Task: Create a blank project AutoBoost with privacy Public and default view as List and in the team Taskers . Create three sections in the project as To-Do, Doing and Done
Action: Mouse moved to (73, 55)
Screenshot: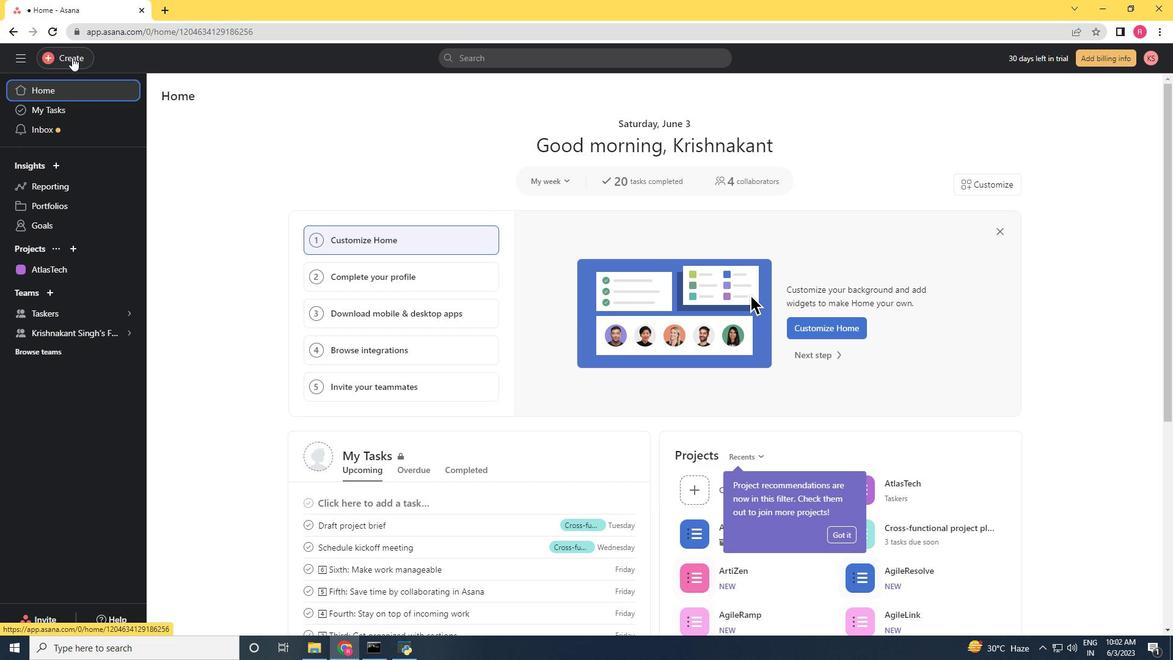 
Action: Mouse pressed left at (73, 55)
Screenshot: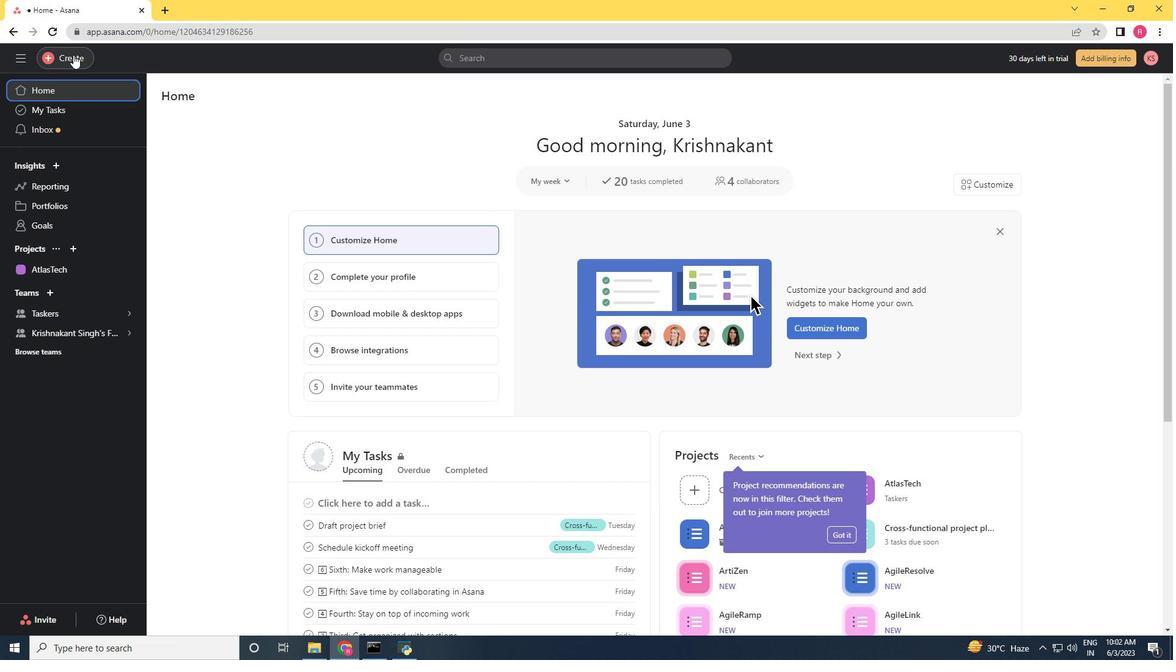 
Action: Mouse moved to (135, 77)
Screenshot: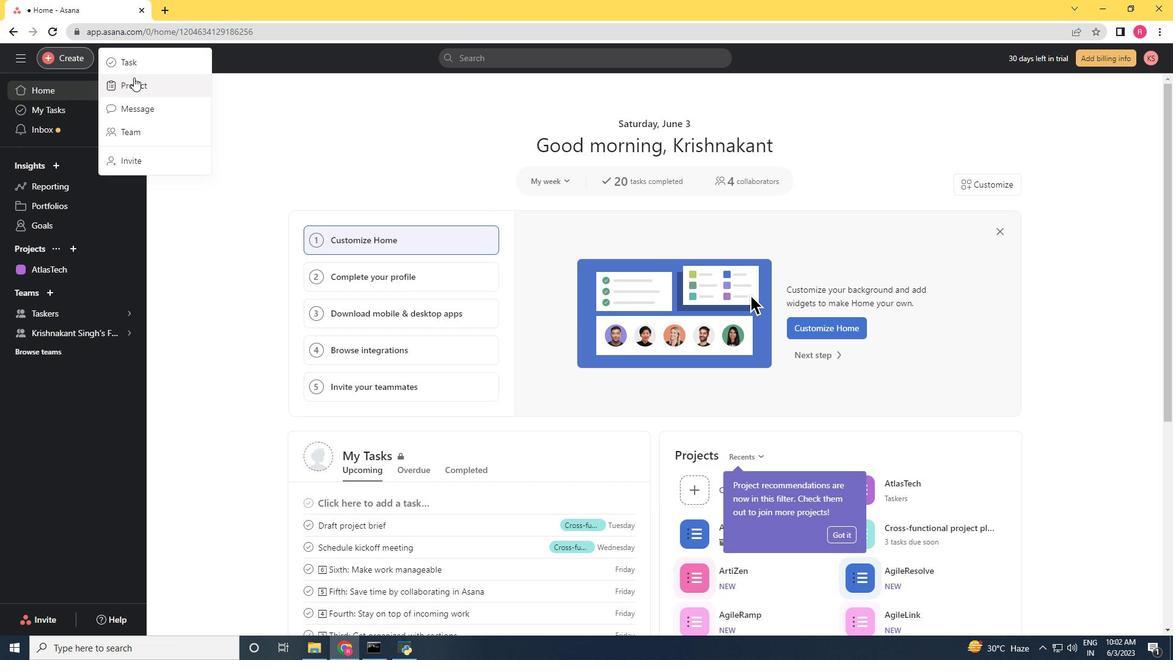 
Action: Mouse pressed left at (135, 77)
Screenshot: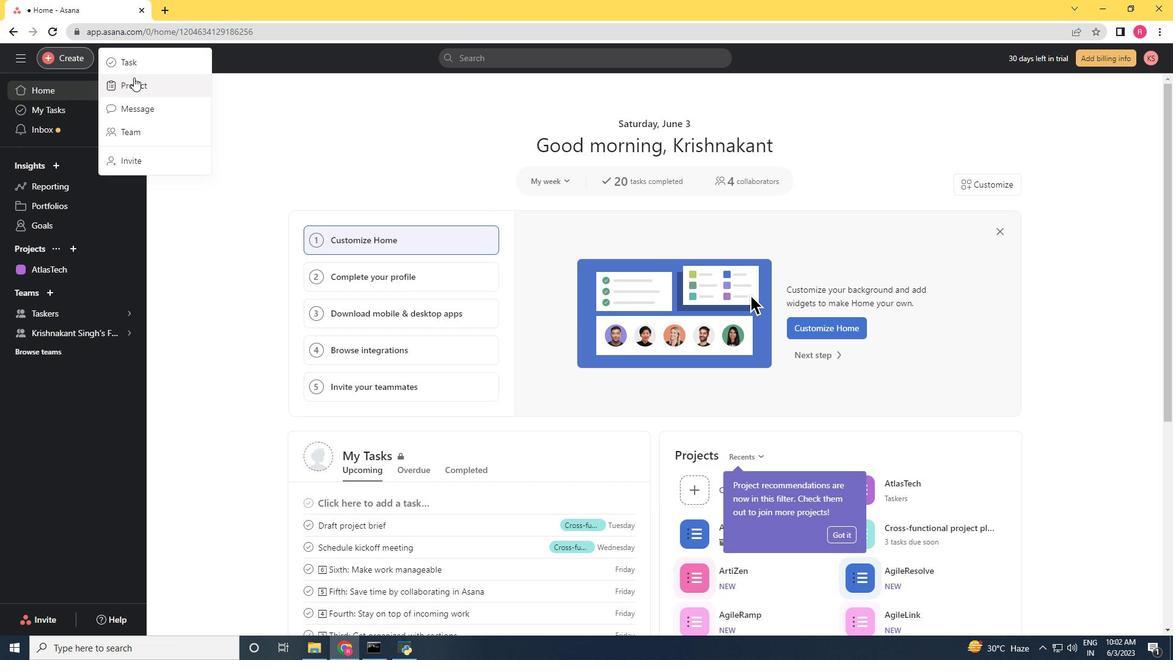 
Action: Mouse moved to (519, 279)
Screenshot: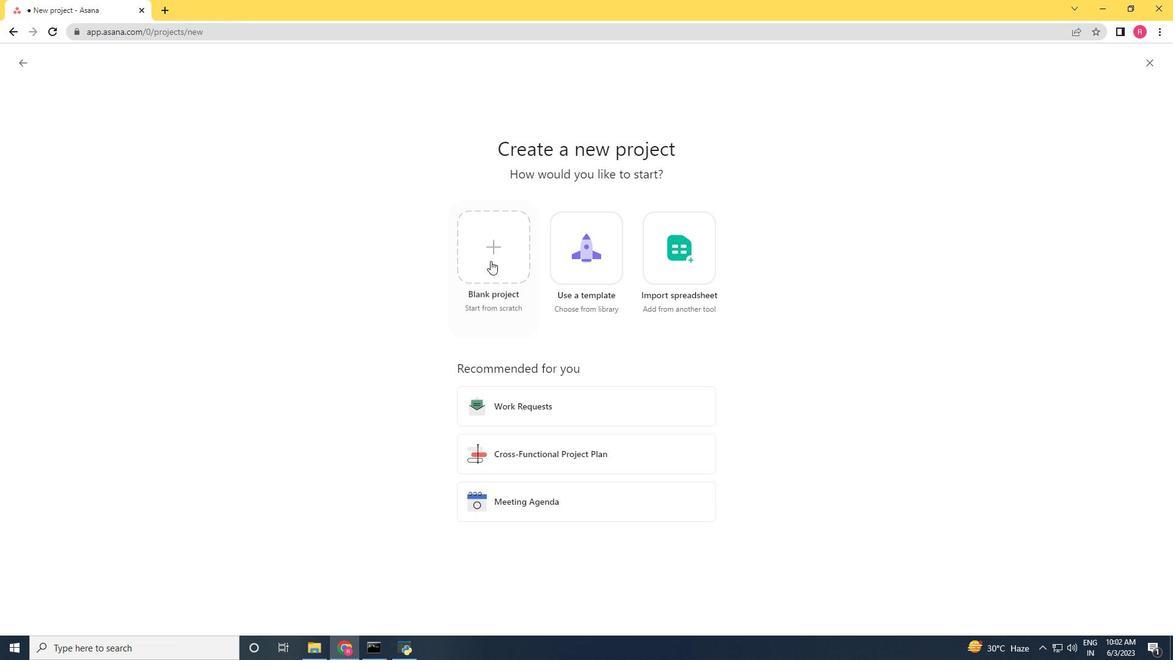 
Action: Mouse pressed left at (519, 279)
Screenshot: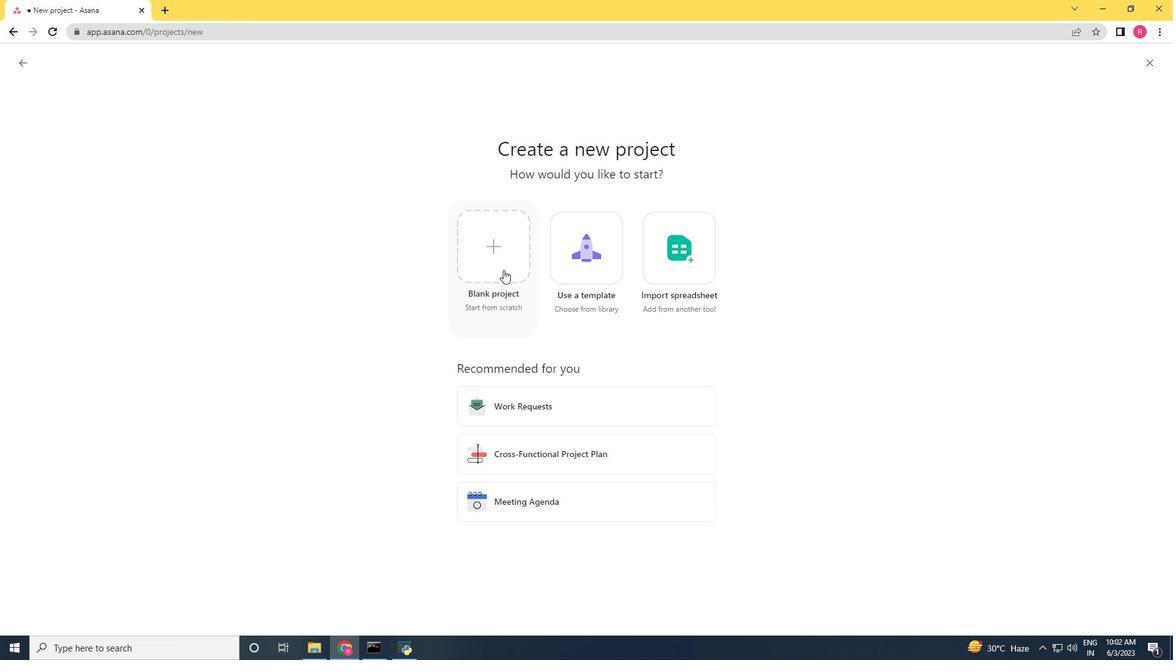 
Action: Mouse moved to (149, 180)
Screenshot: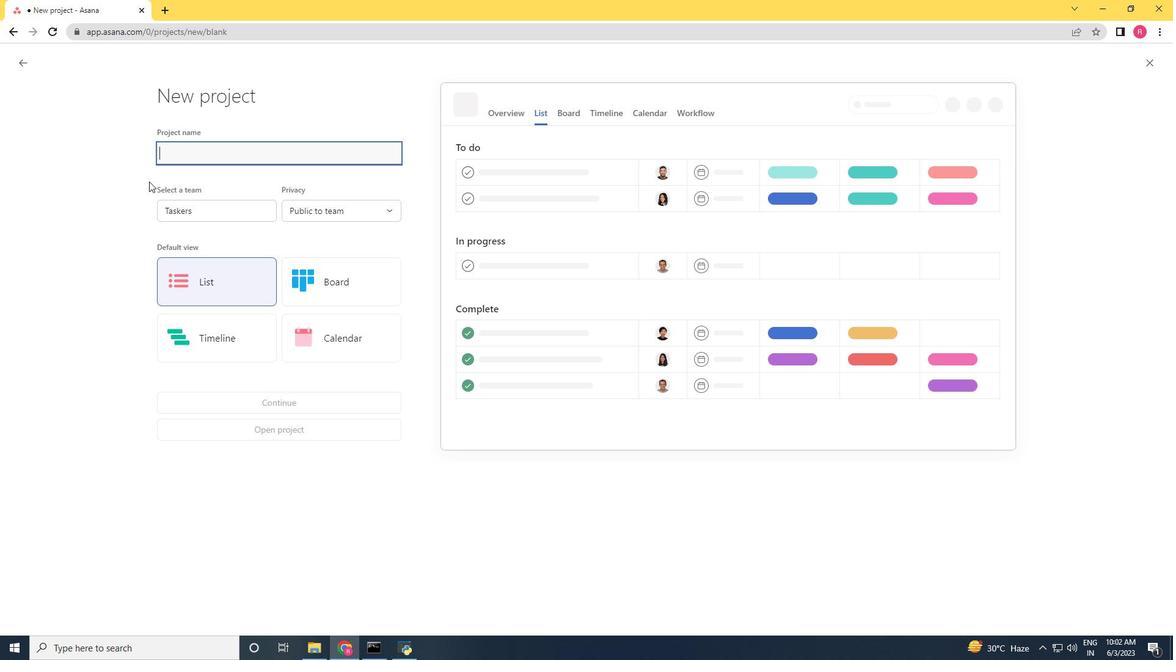 
Action: Key pressed <Key.shift>Au
Screenshot: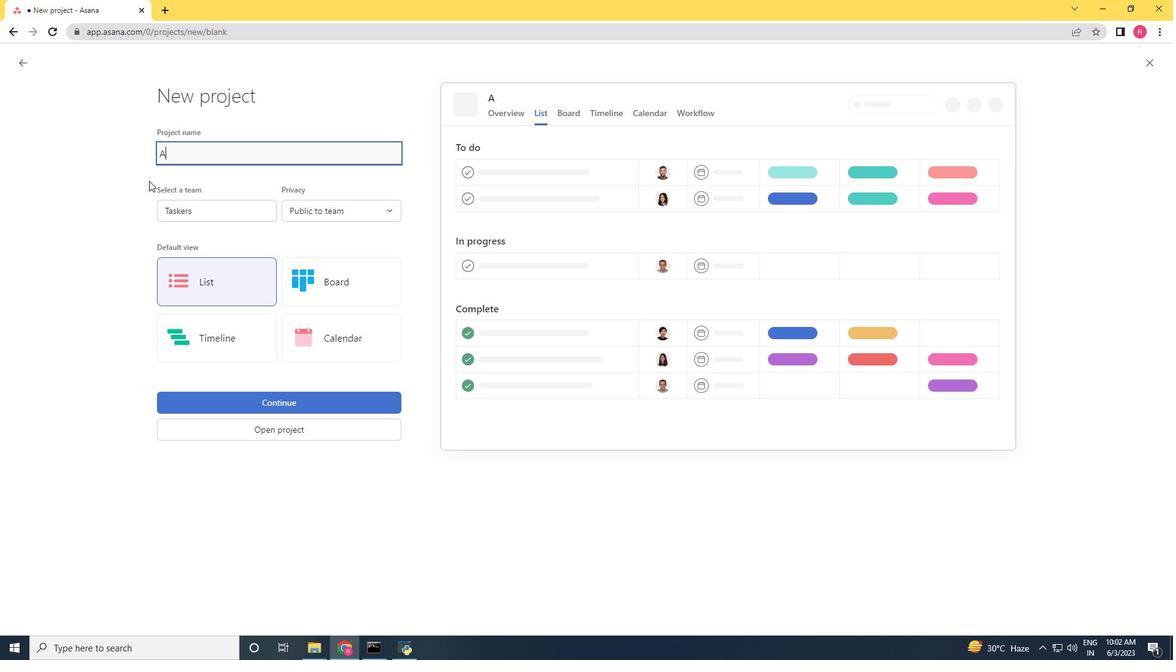 
Action: Mouse moved to (148, 180)
Screenshot: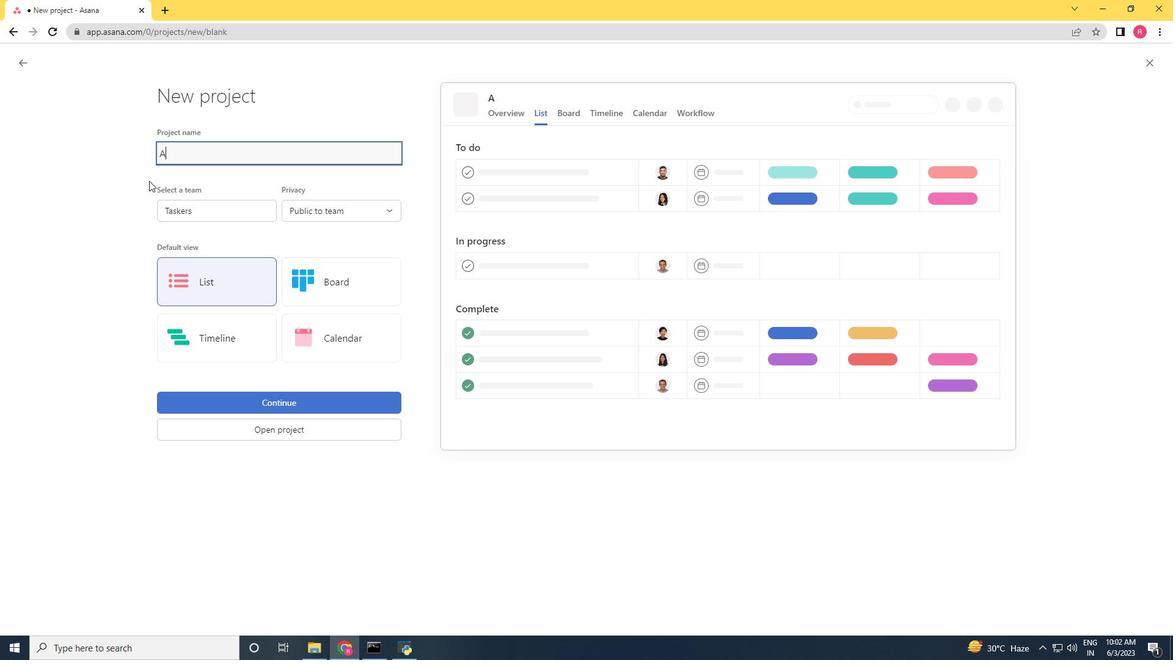 
Action: Key pressed to<Key.shift>Boost
Screenshot: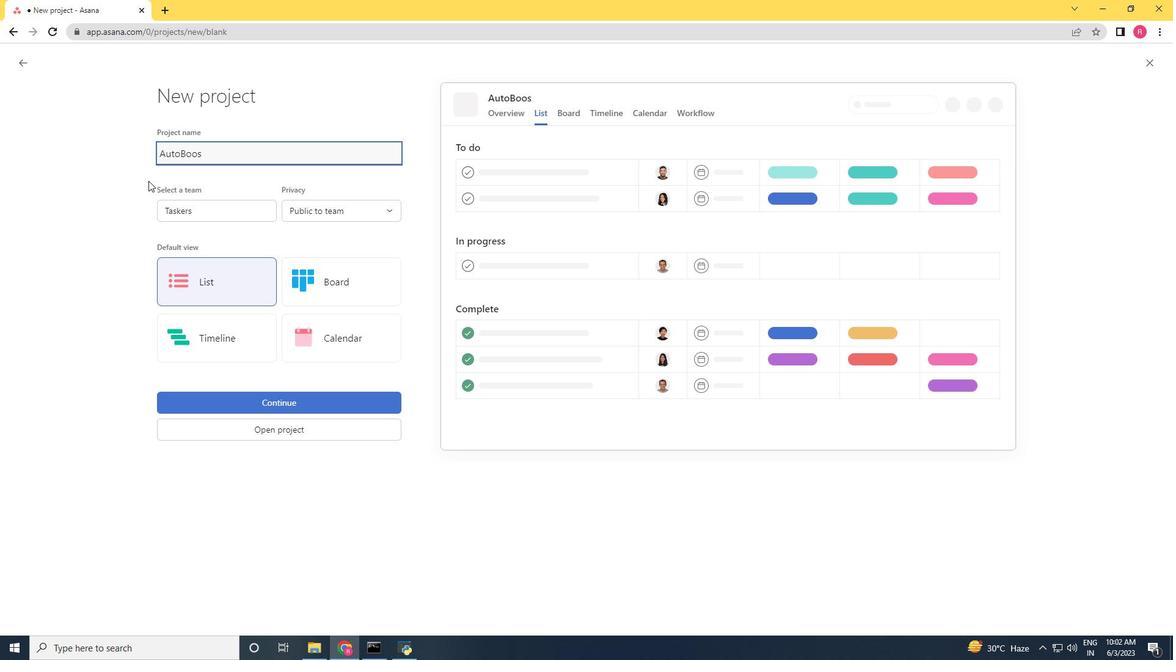 
Action: Mouse moved to (260, 271)
Screenshot: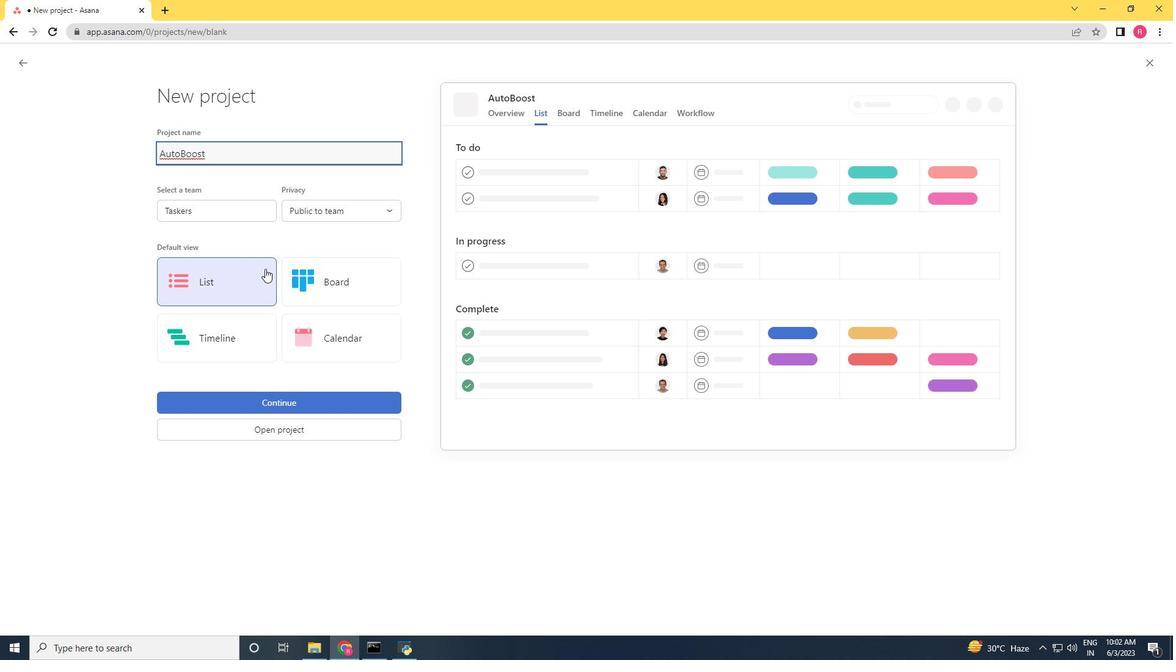
Action: Mouse pressed left at (260, 271)
Screenshot: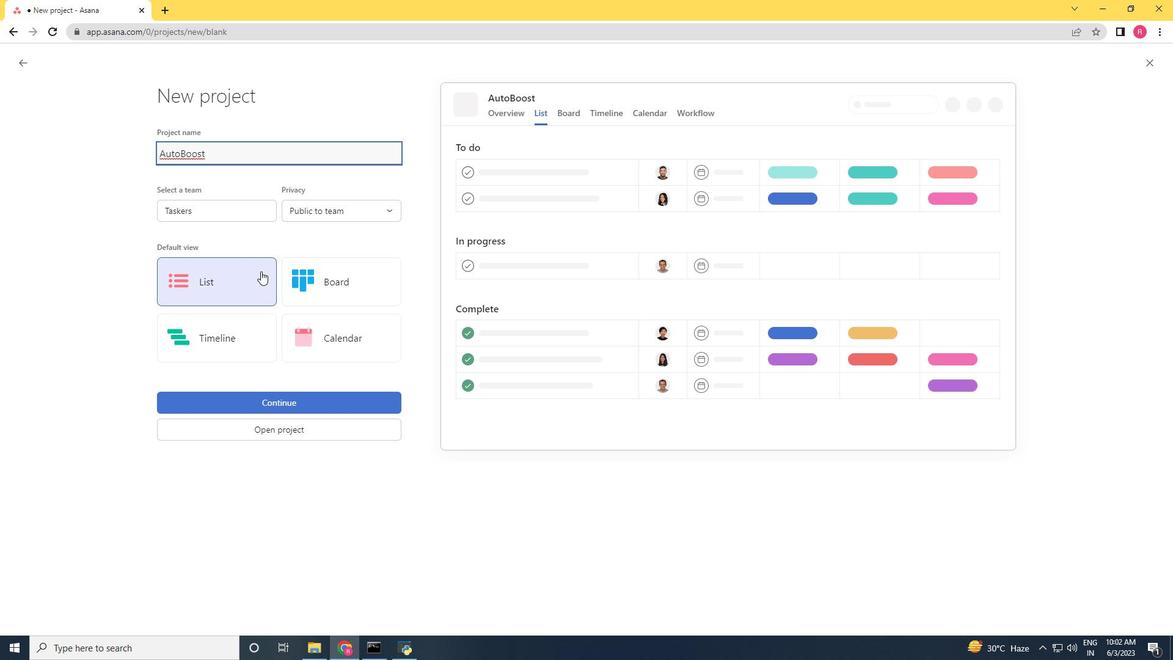 
Action: Mouse moved to (321, 210)
Screenshot: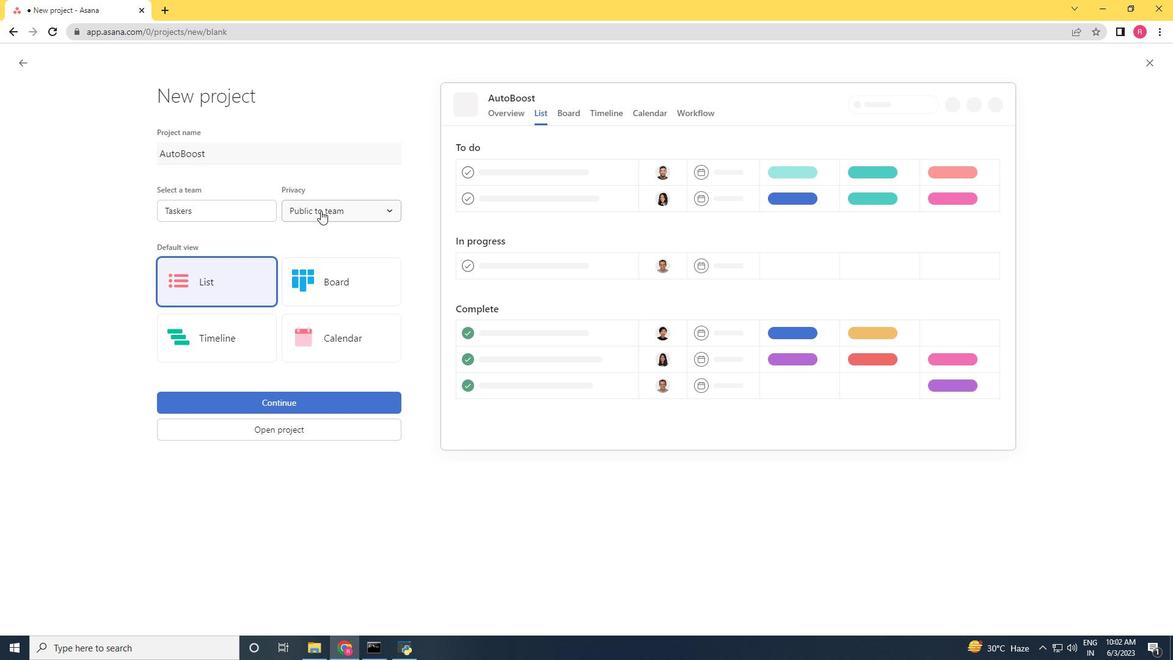 
Action: Mouse pressed left at (321, 210)
Screenshot: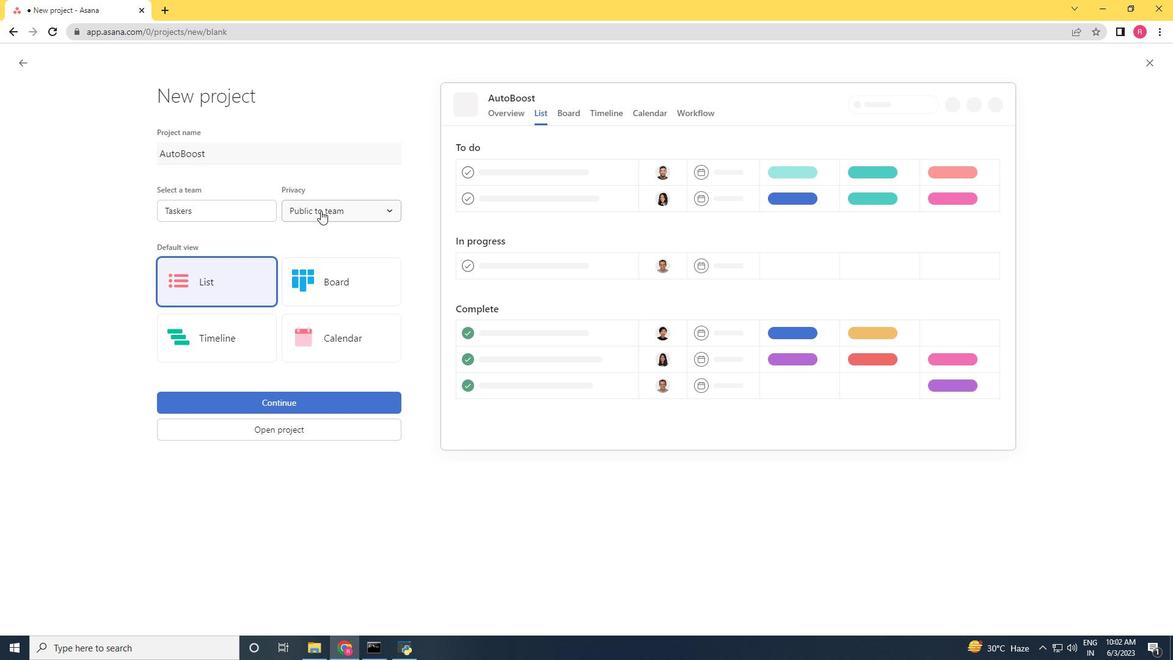 
Action: Mouse moved to (311, 227)
Screenshot: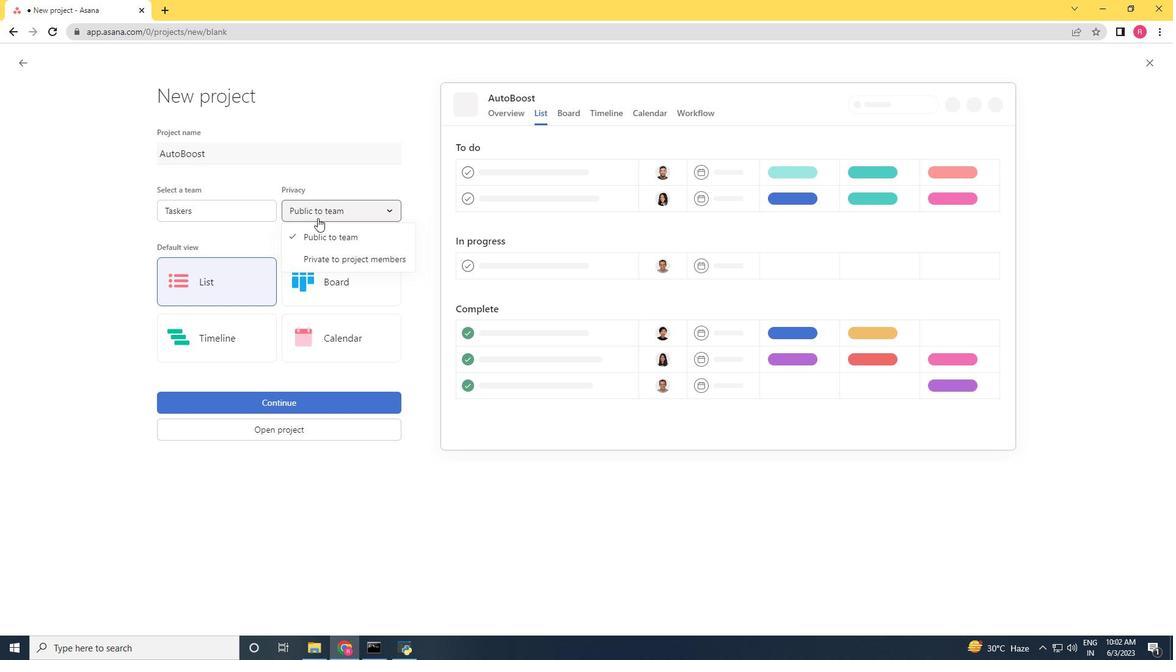 
Action: Mouse pressed left at (311, 227)
Screenshot: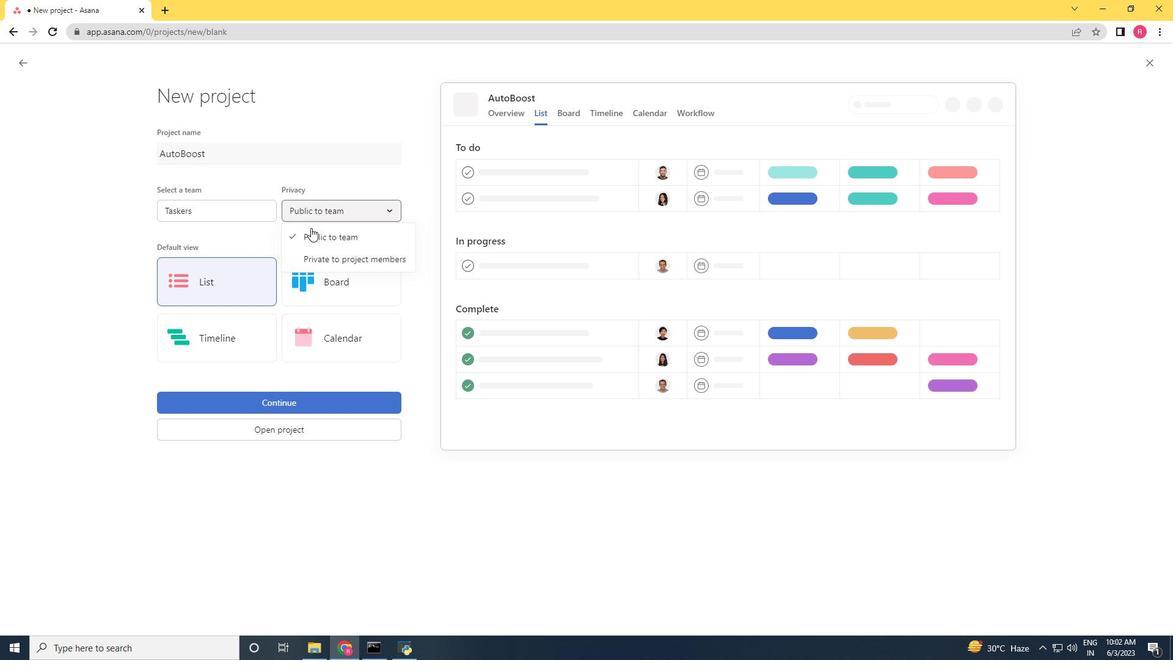 
Action: Mouse moved to (248, 212)
Screenshot: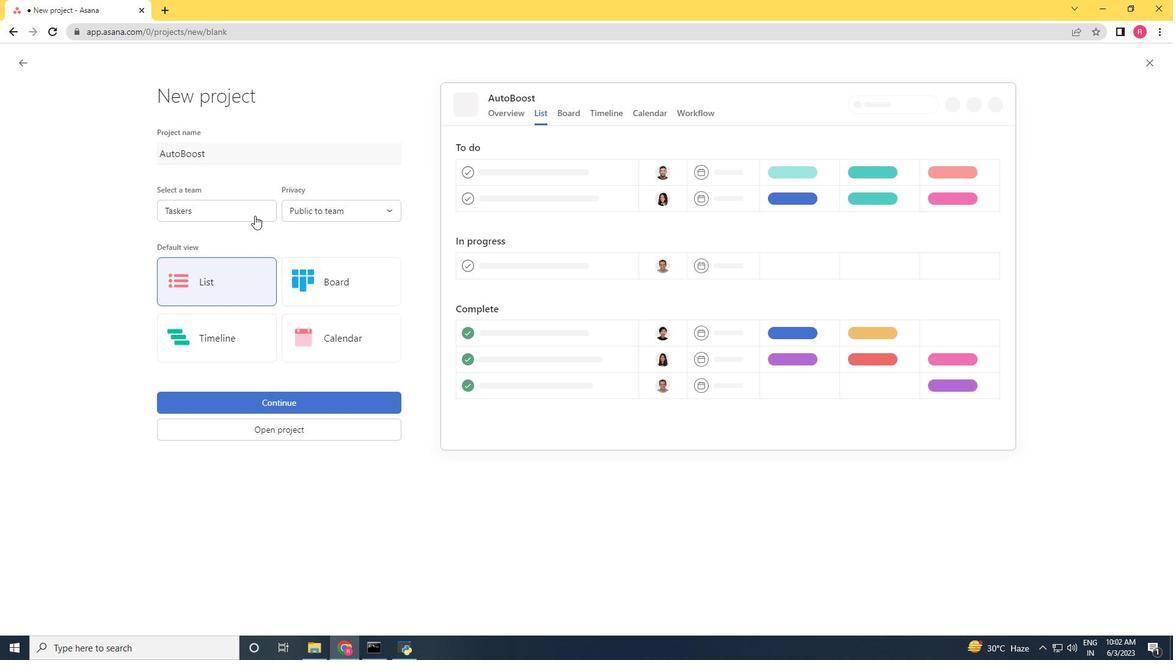 
Action: Mouse pressed left at (248, 212)
Screenshot: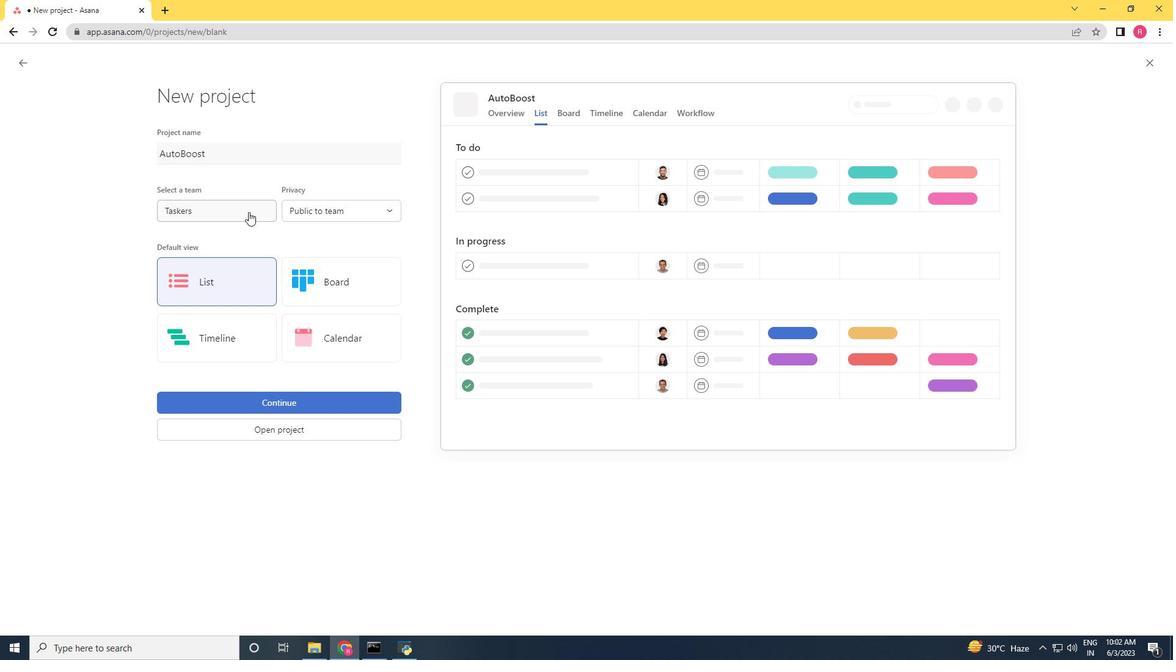 
Action: Mouse moved to (219, 231)
Screenshot: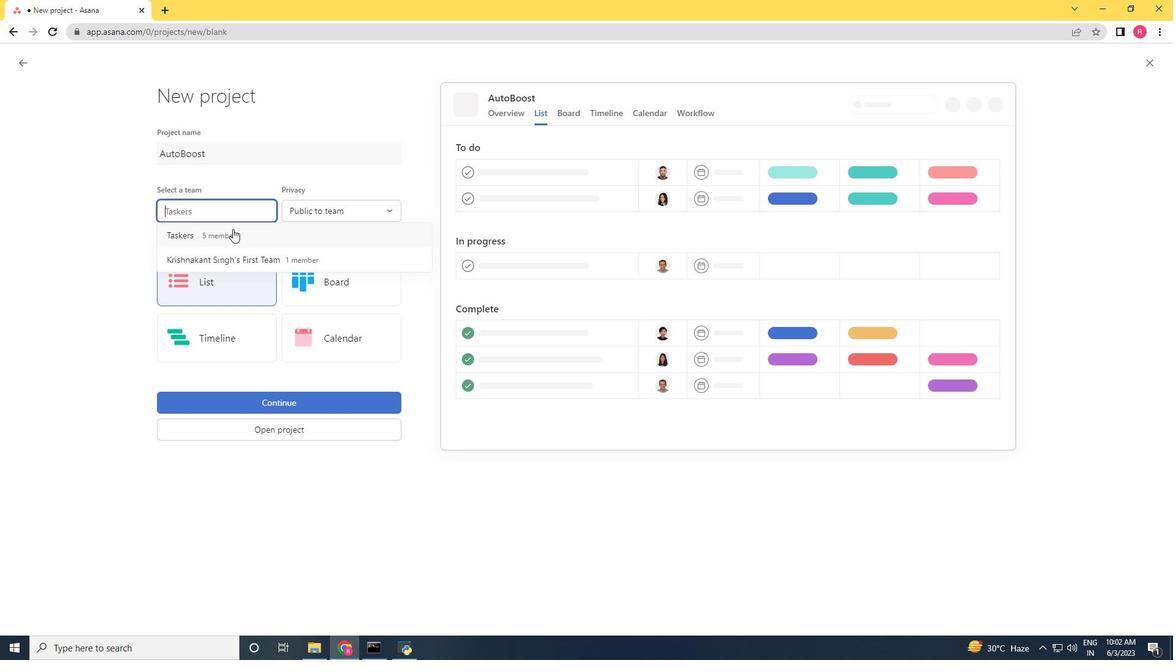 
Action: Mouse pressed left at (219, 231)
Screenshot: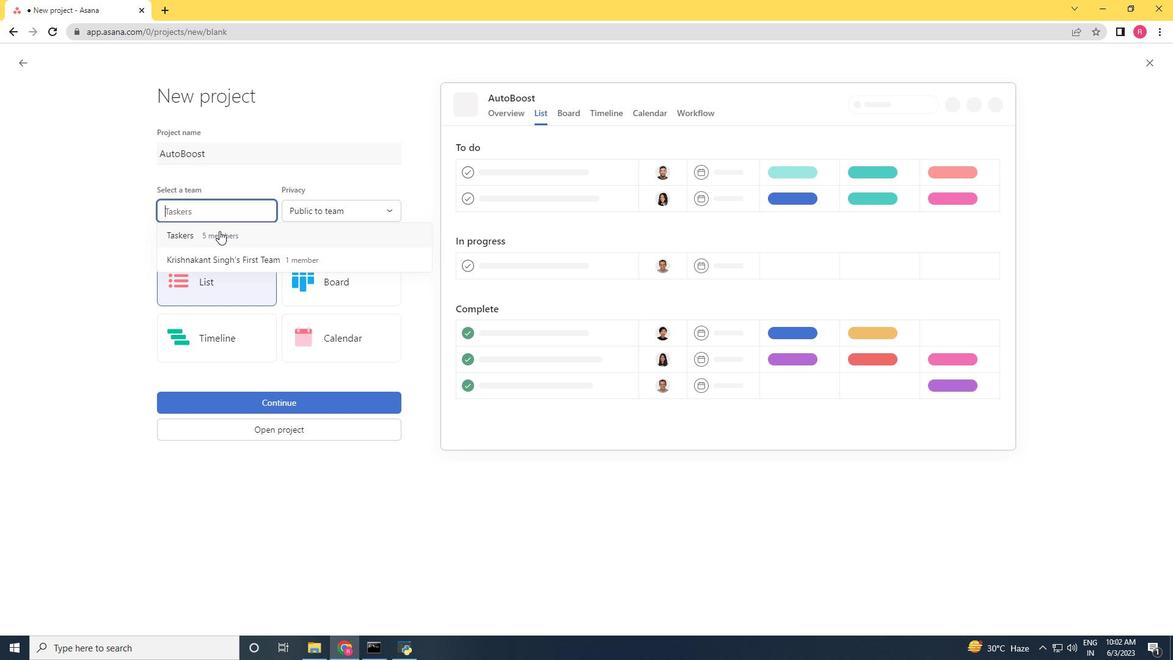 
Action: Mouse moved to (258, 387)
Screenshot: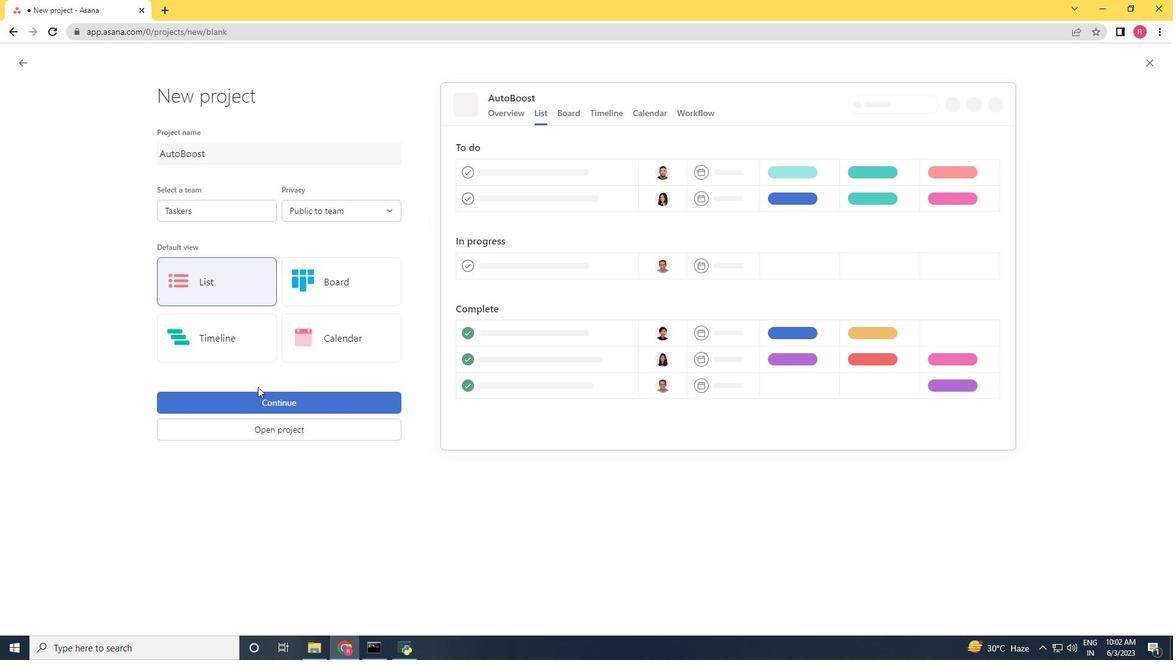 
Action: Mouse pressed left at (258, 387)
Screenshot: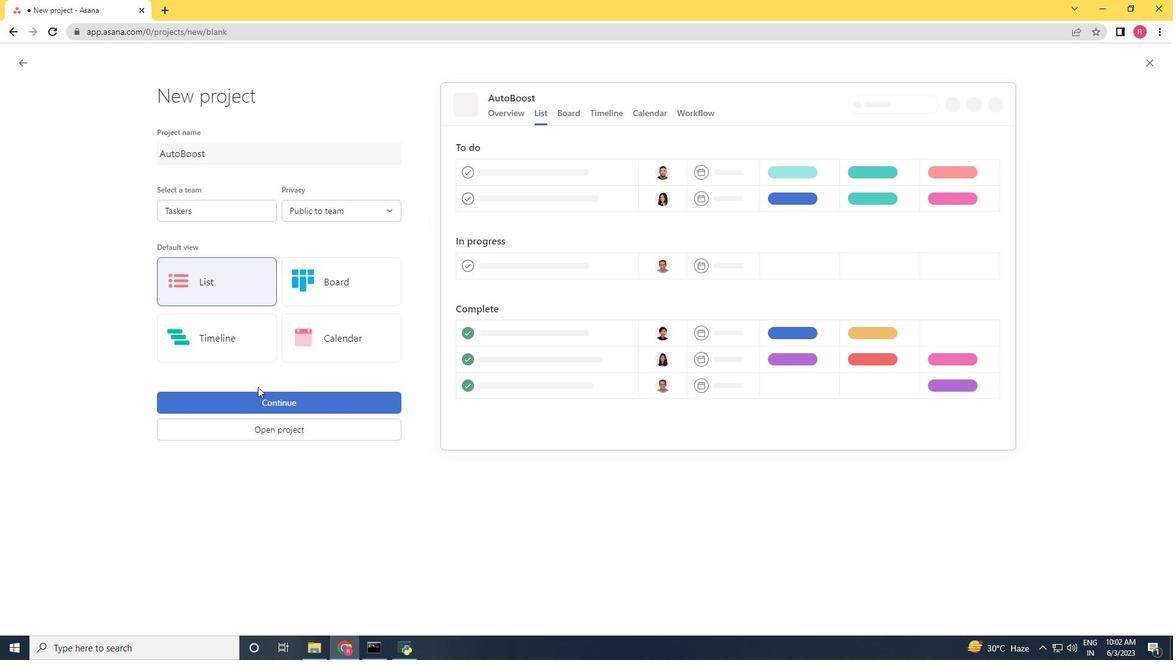 
Action: Mouse moved to (260, 396)
Screenshot: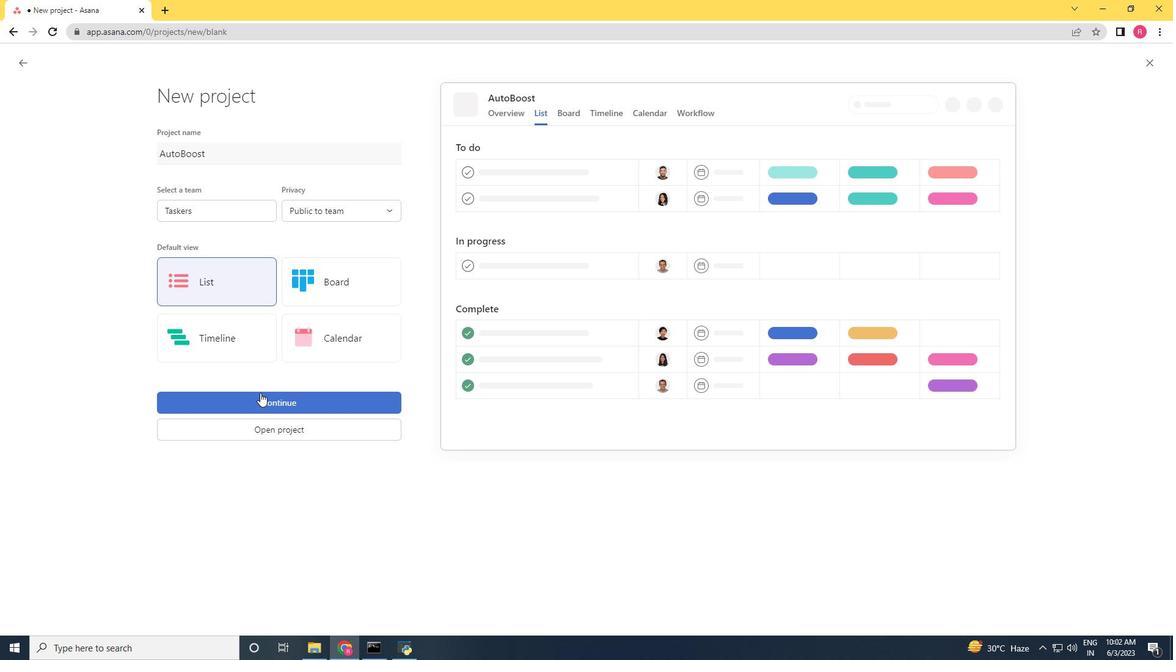 
Action: Mouse pressed left at (260, 396)
Screenshot: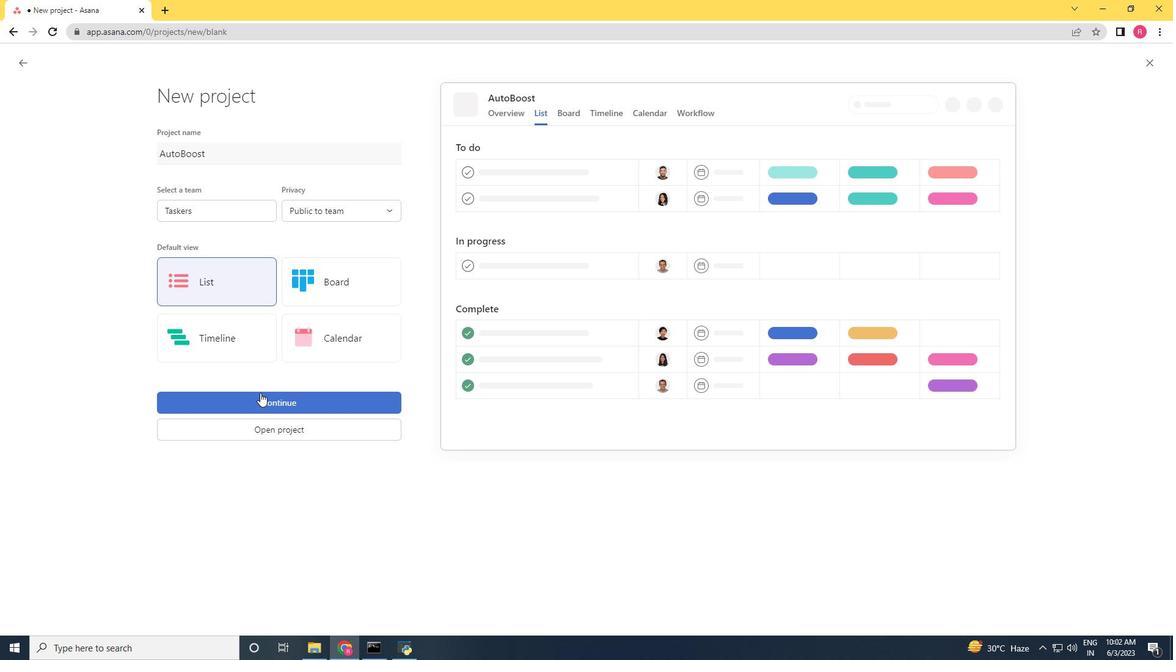 
Action: Mouse moved to (834, 471)
Screenshot: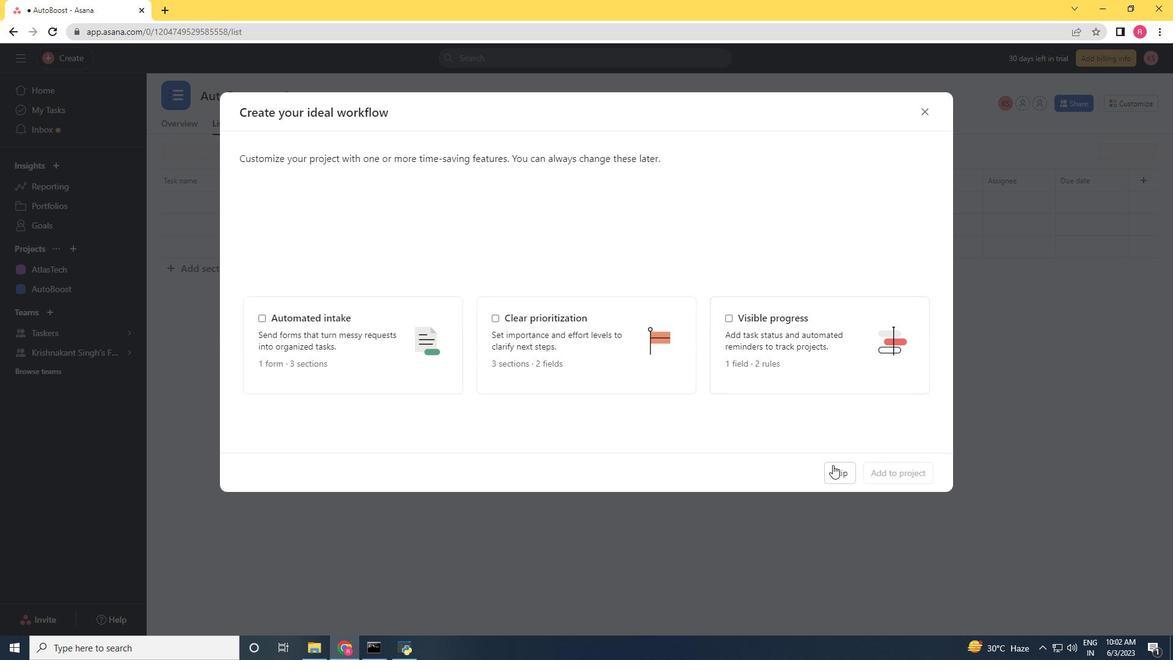 
Action: Mouse pressed left at (834, 471)
Screenshot: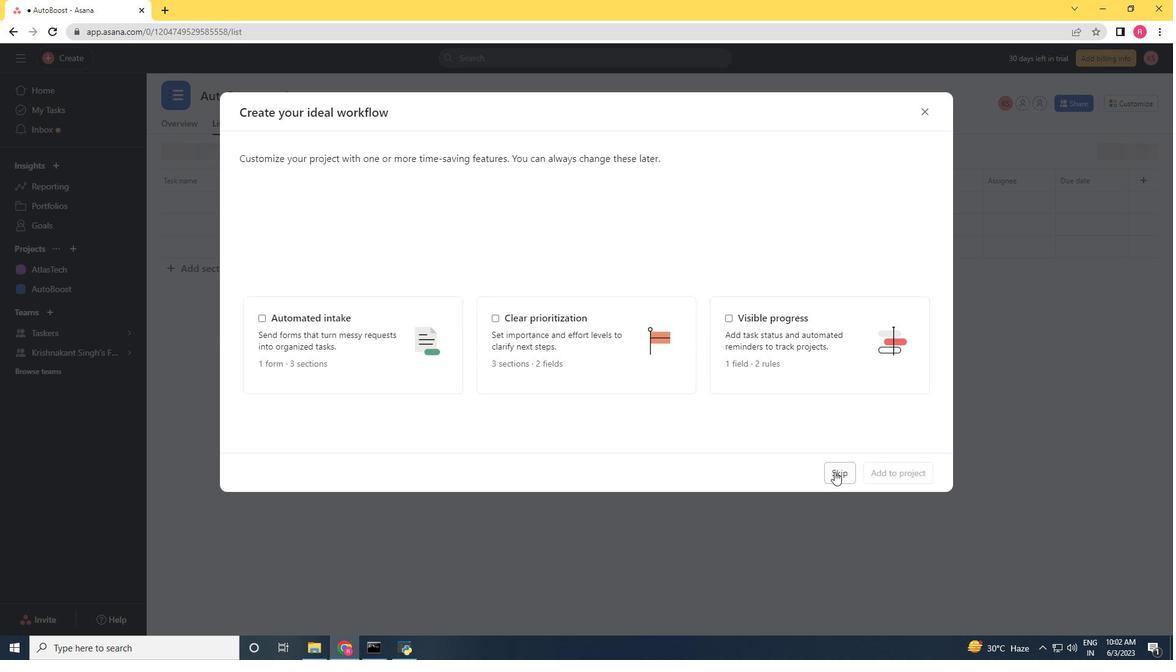 
Action: Mouse moved to (211, 270)
Screenshot: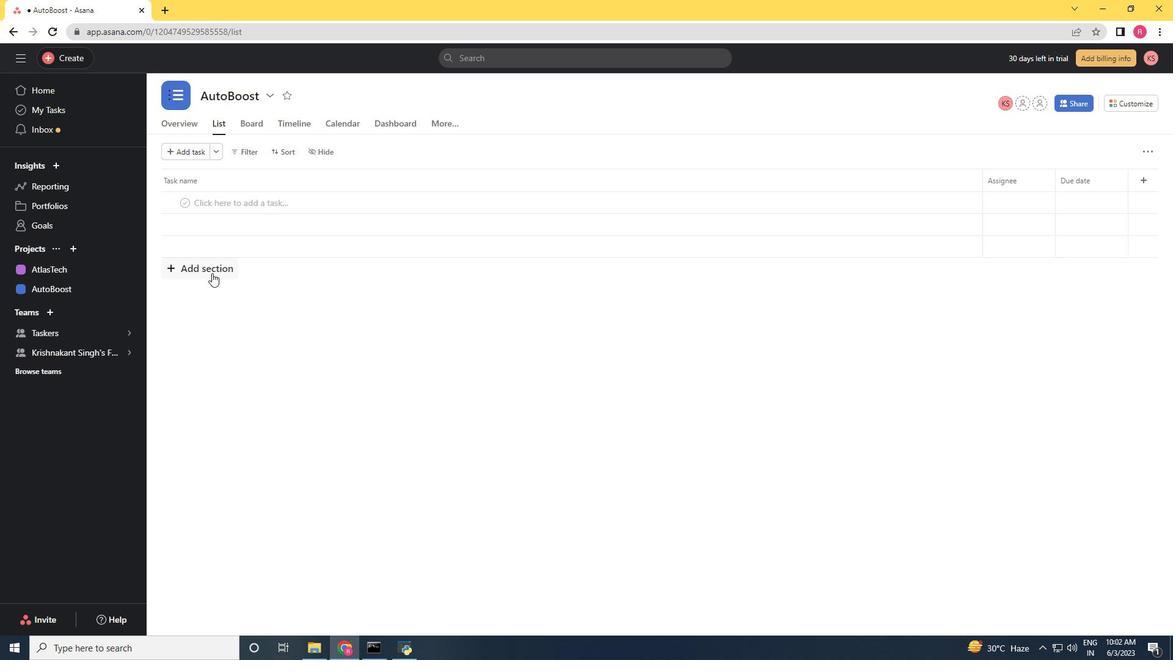 
Action: Mouse pressed left at (211, 270)
Screenshot: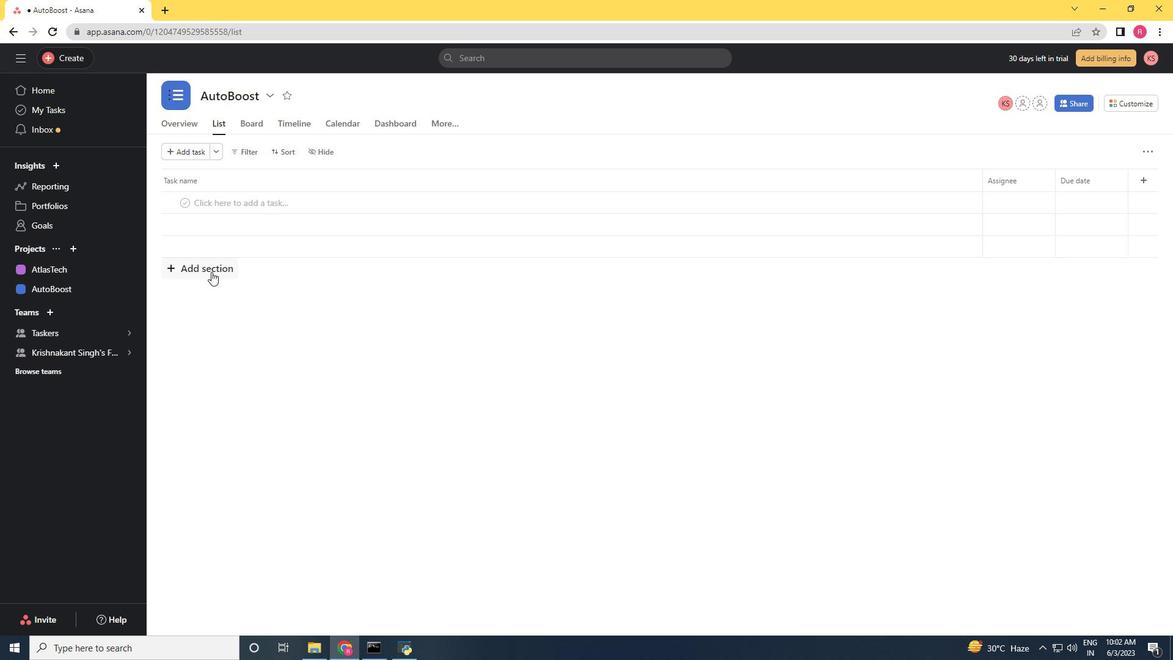 
Action: Key pressed <Key.shift><Key.shift><Key.shift><Key.shift><Key.shift><Key.shift><Key.shift>To-<Key.shift><Key.shift><Key.shift><Key.shift><Key.shift><Key.shift><Key.shift><Key.shift><Key.shift><Key.shift><Key.shift>Do
Screenshot: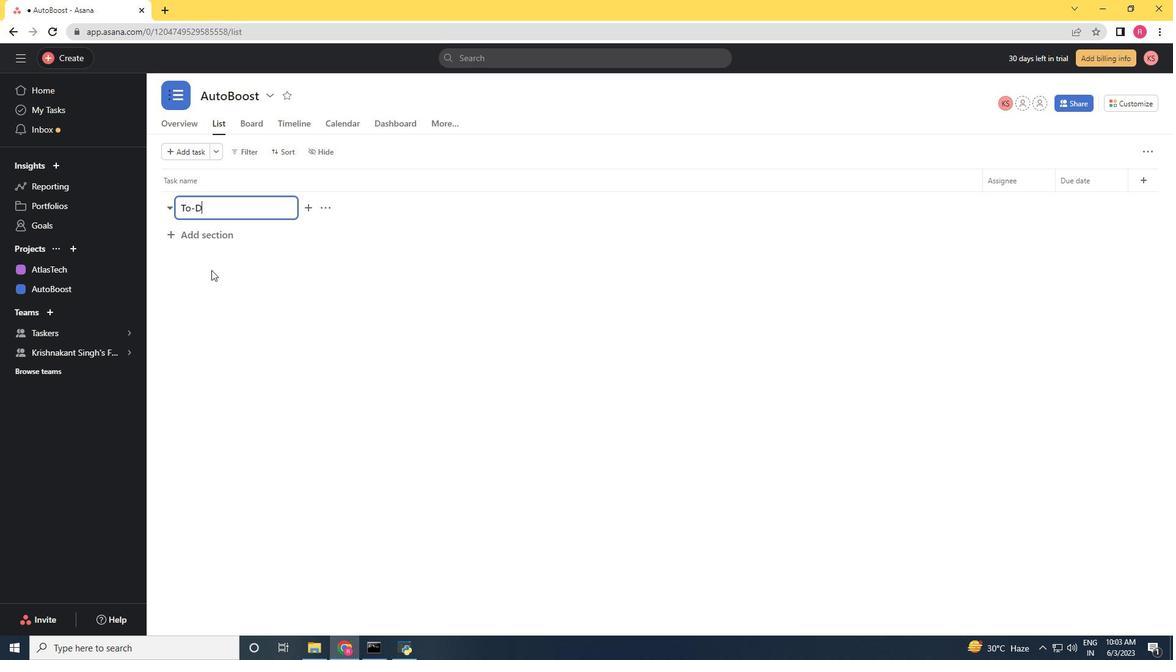 
Action: Mouse moved to (205, 238)
Screenshot: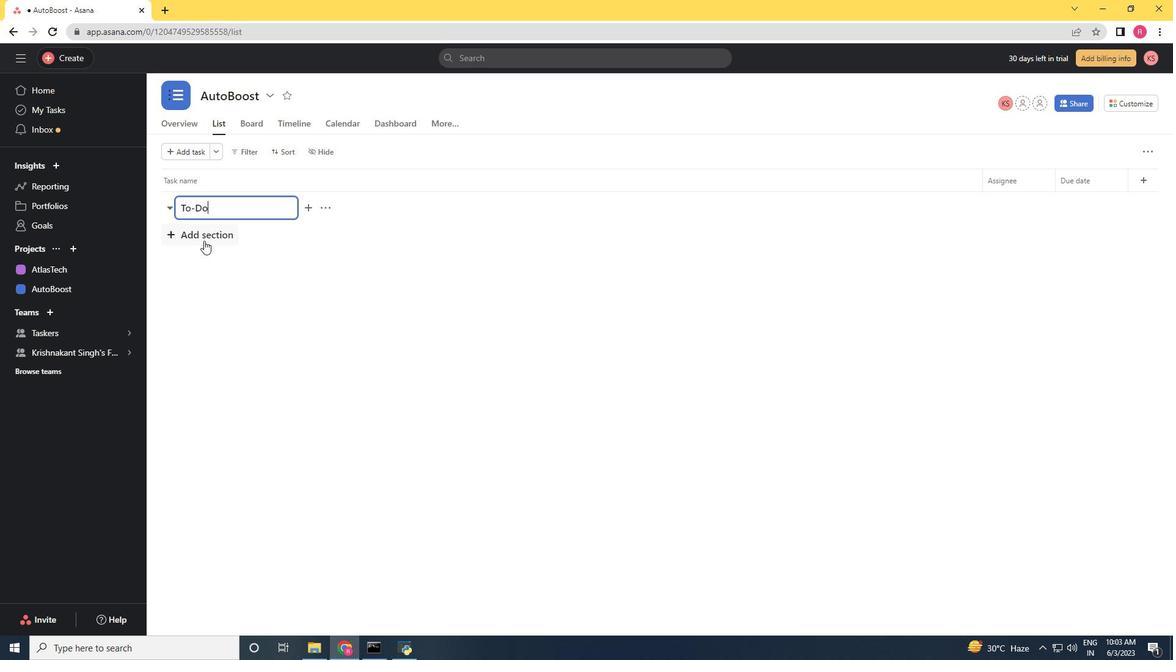 
Action: Mouse pressed left at (205, 238)
Screenshot: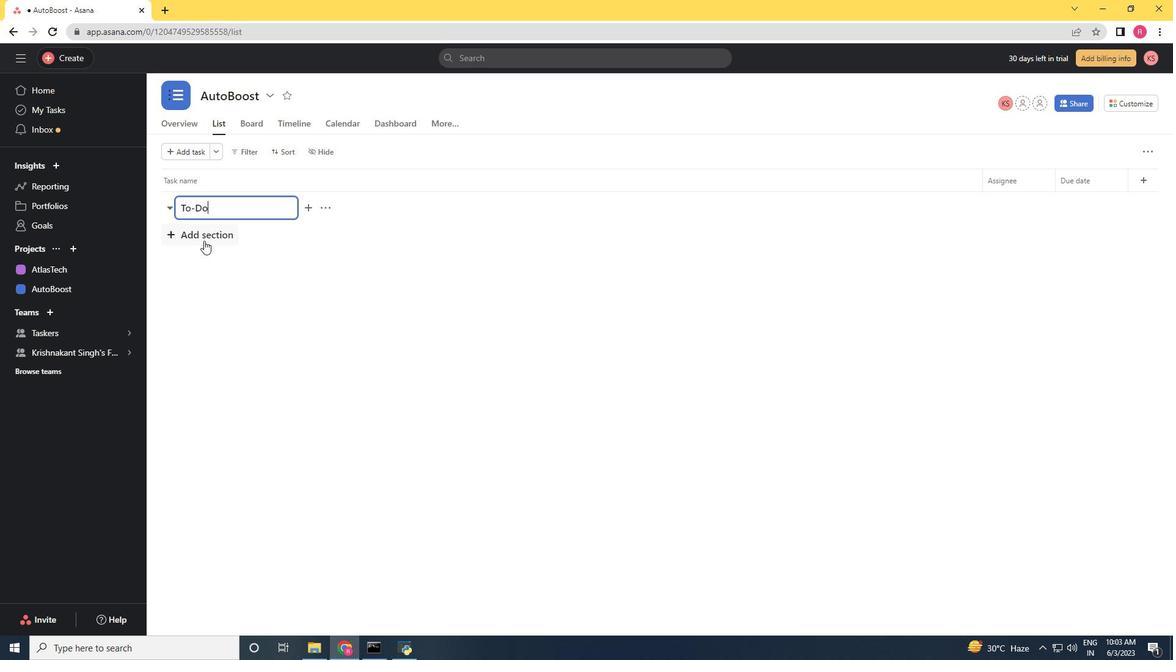 
Action: Key pressed <Key.shift><Key.shift><Key.shift>Doing
Screenshot: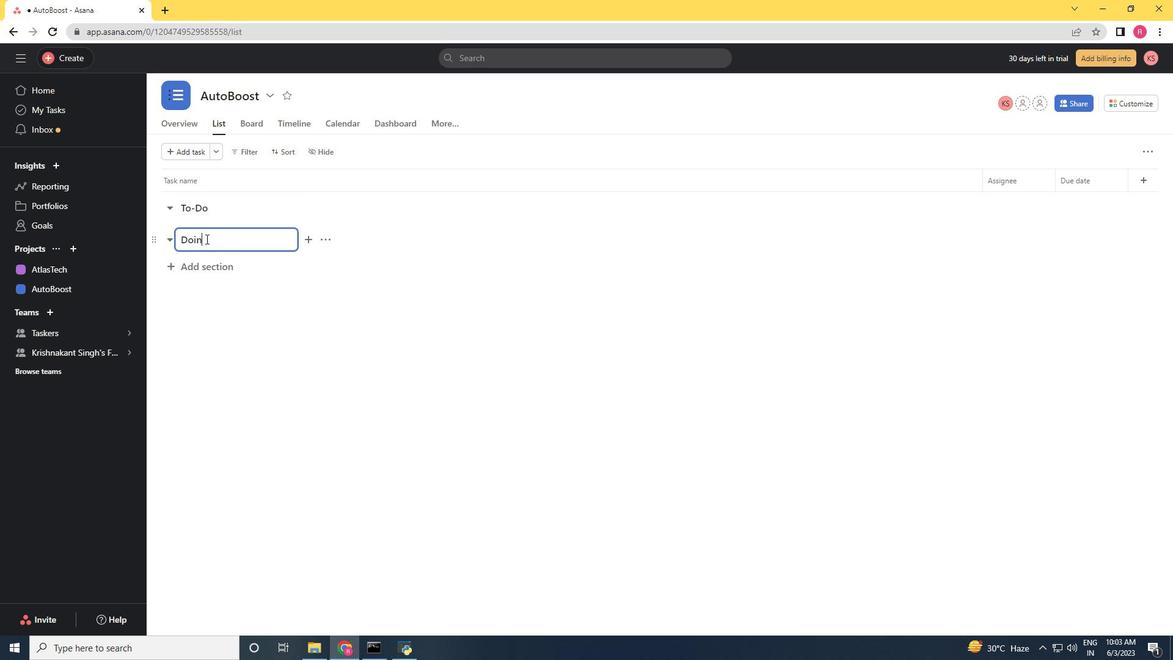 
Action: Mouse moved to (215, 261)
Screenshot: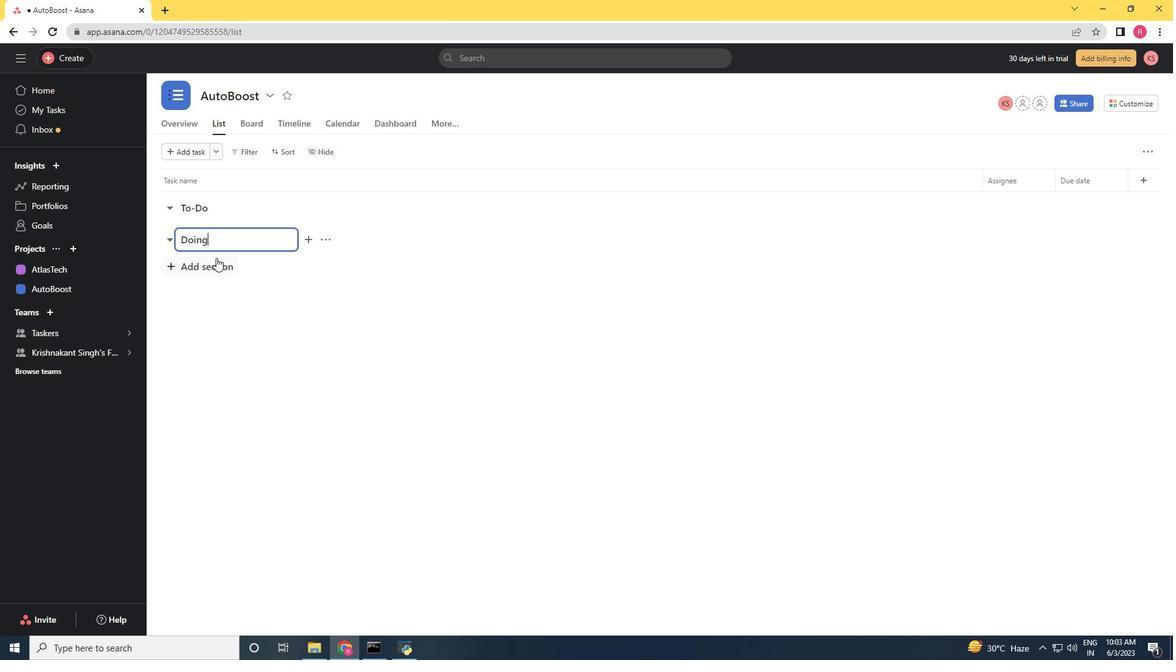 
Action: Mouse pressed left at (215, 261)
Screenshot: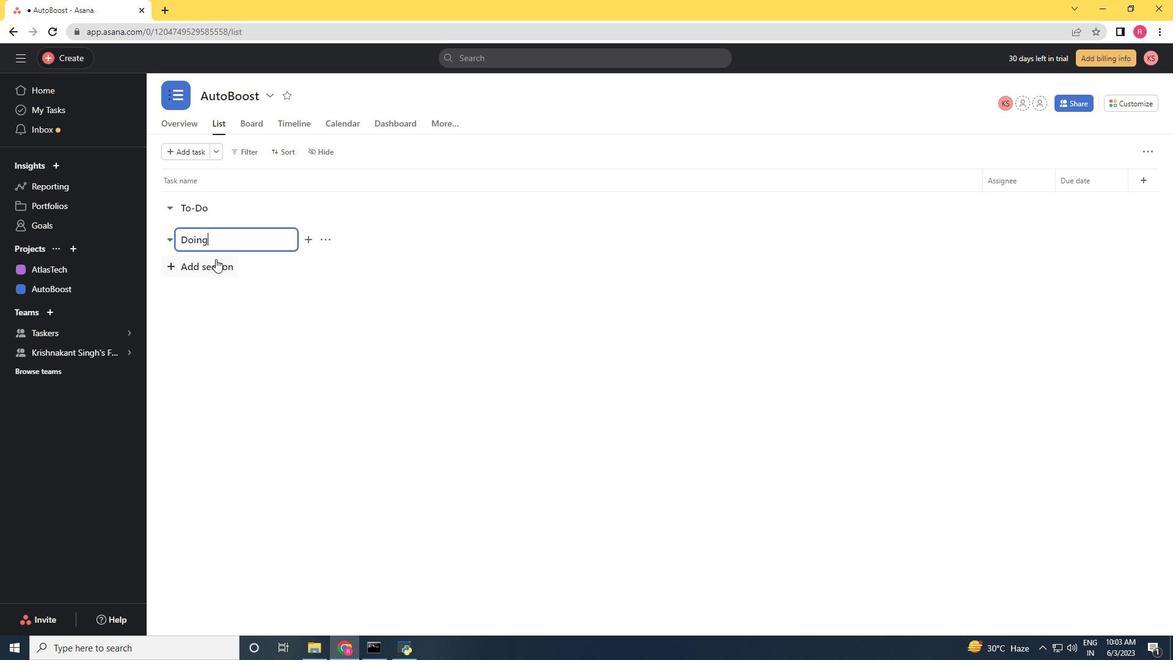 
Action: Key pressed <Key.shift><Key.shift><Key.shift><Key.shift><Key.shift><Key.shift><Key.shift><Key.shift><Key.shift><Key.shift><Key.shift><Key.shift><Key.shift>Done
Screenshot: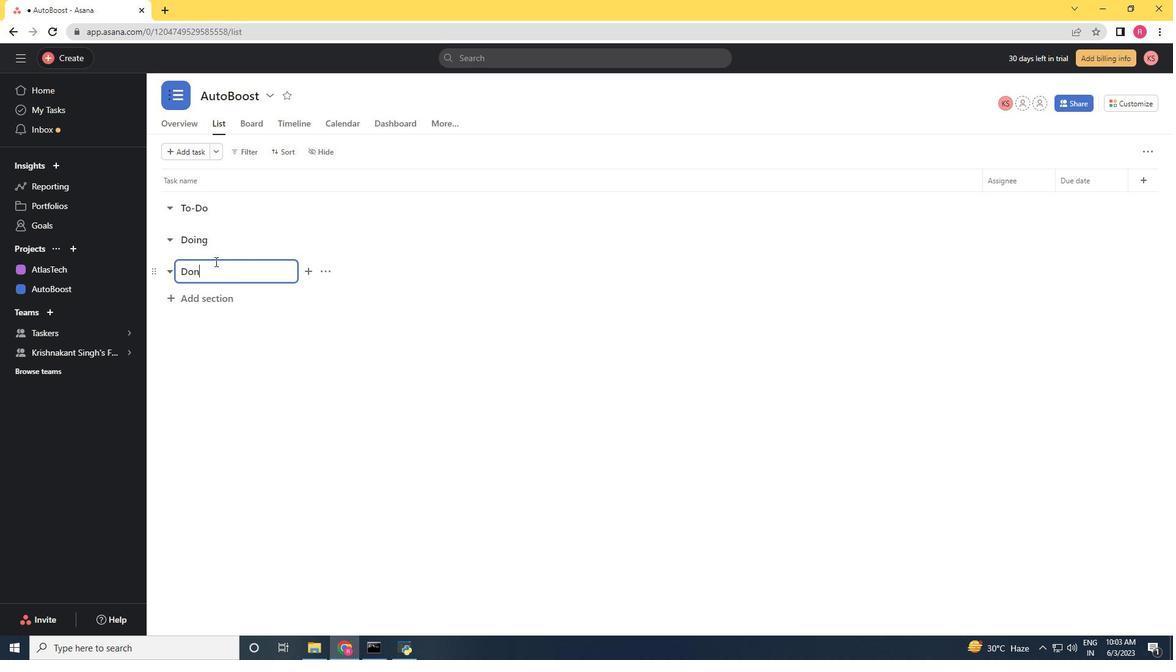 
Action: Mouse moved to (235, 355)
Screenshot: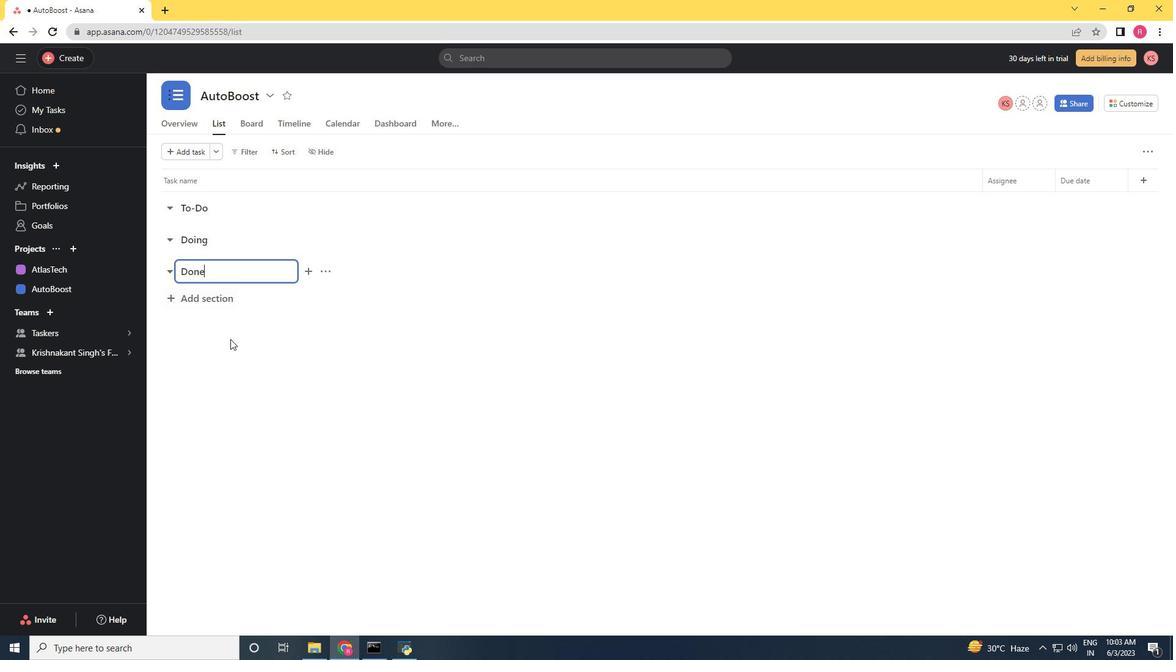 
Action: Mouse pressed left at (235, 355)
Screenshot: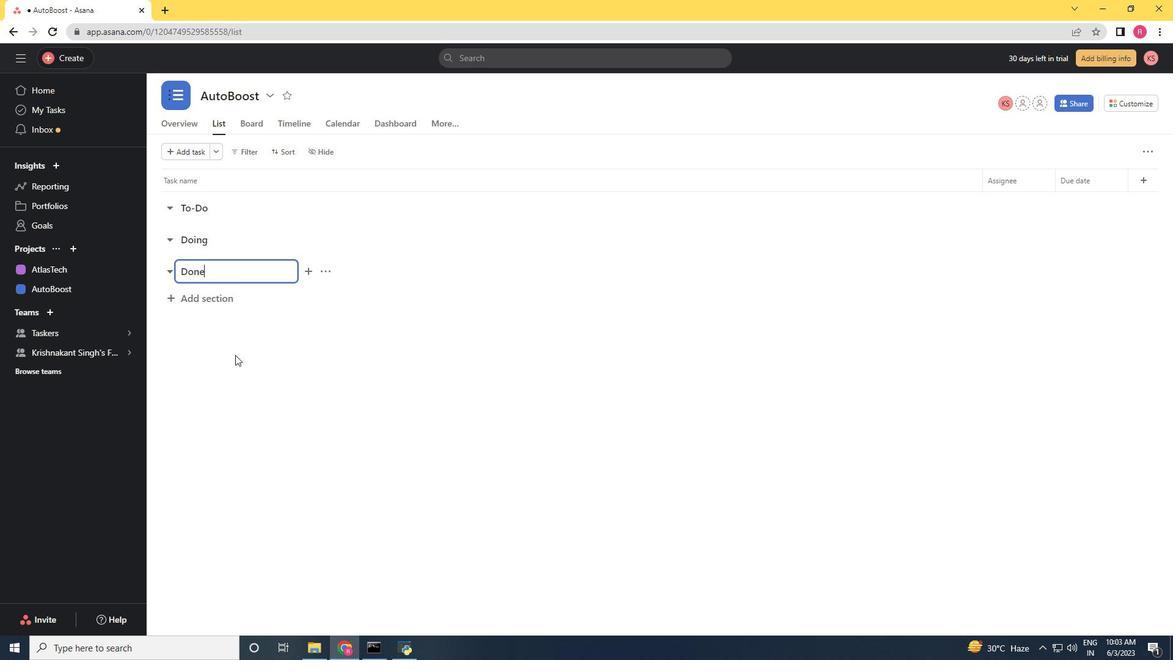 
